 Task: Open an excel sheet with  and write heading  City data  Add 10 city name:-  '1. Chelsea, New York, NY , 2. Beverly Hills, Los Angeles, CA , 3. Knightsbridge, London, United Kingdom , 4. Le Marais, Paris, forance , 5. Ginza, Tokyo, Japan _x000D_
6. Circular Quay, Sydney, Australia , 7. Mitte, Berlin, Germany , 8. Downtown, Toronto, Canada , 9. Trastevere, Rome, 10. Colaba, Mumbai, India. ' in November Last week sales are  1. Chelsea, New York, NY 10001 | 2. Beverly Hills, Los Angeles, CA 90210 | 3. Knightsbridge, London, United Kingdom SW1X 7XL | 4. Le Marais, Paris, forance 75004 | 5. Ginza, Tokyo, Japan 104-0061 | 6. Circular Quay, Sydney, Australia 2000 | 7. Mitte, Berlin, Germany 10178 | 8. Downtown, Toronto, Canada M5V 3L9 | 9. Trastevere, Rome, Italy 00153 | 10. Colaba, Mumbai, India 400005. Save page analysisSalesPerformance_2023
Action: Mouse moved to (100, 101)
Screenshot: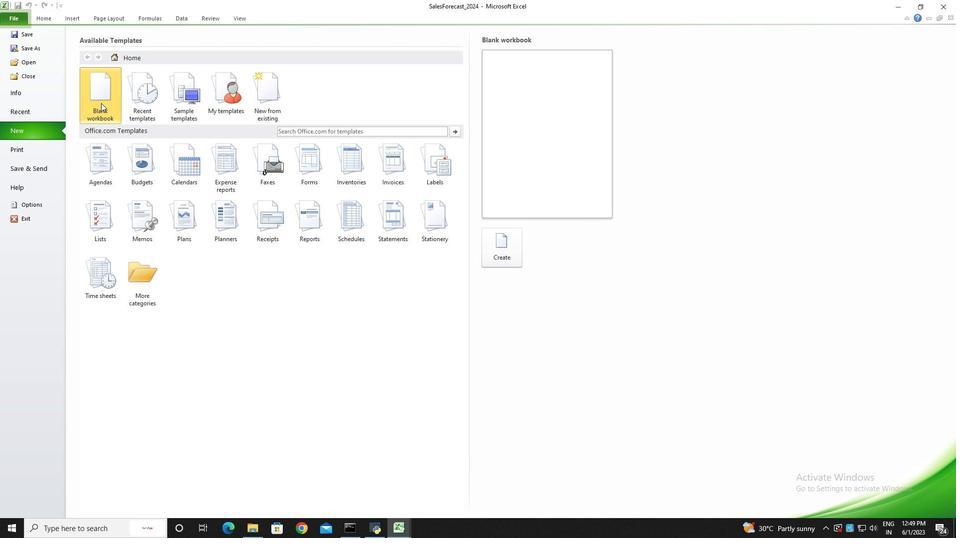 
Action: Mouse pressed left at (100, 101)
Screenshot: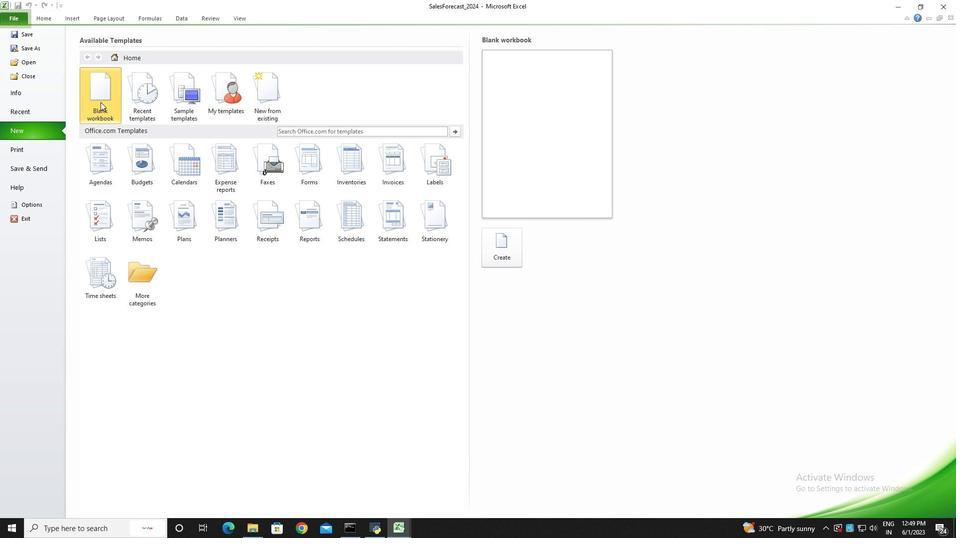 
Action: Mouse moved to (500, 249)
Screenshot: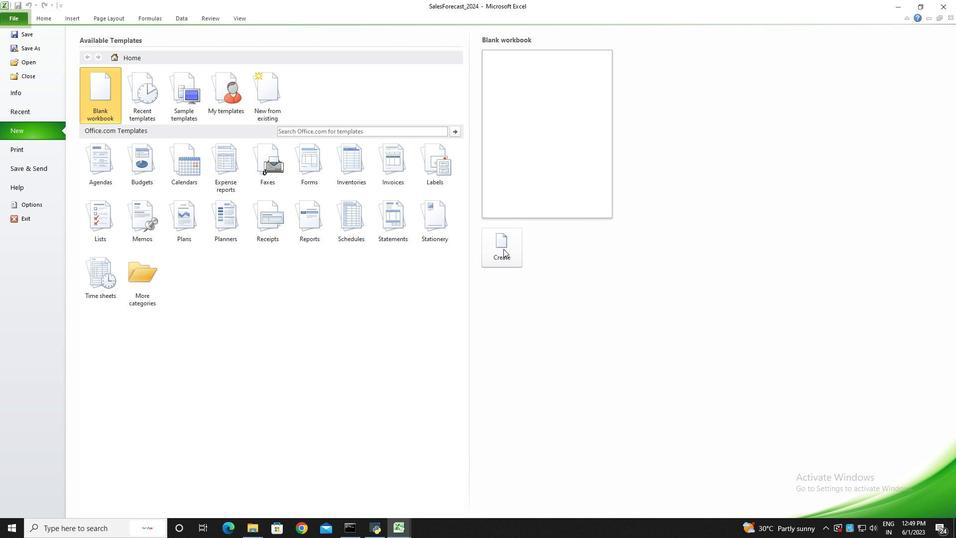 
Action: Mouse pressed left at (500, 249)
Screenshot: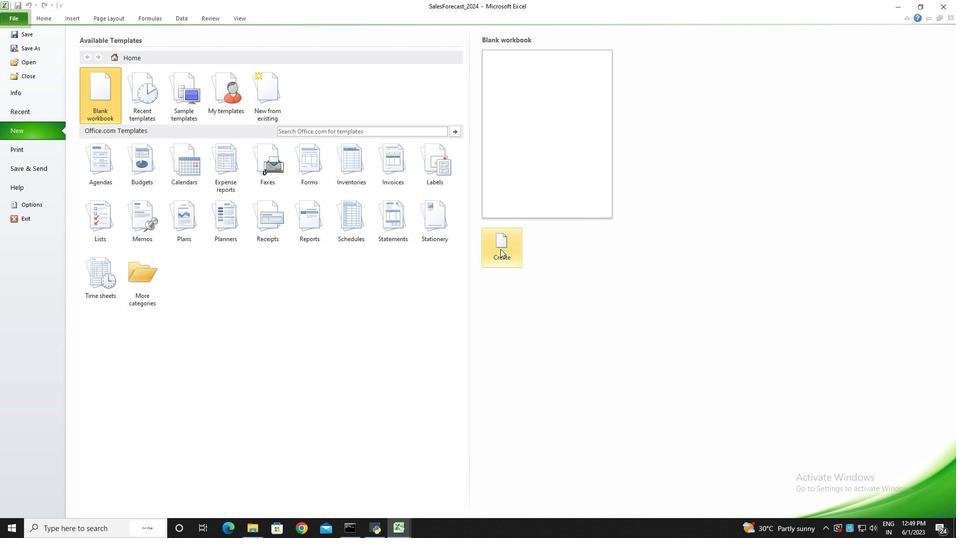 
Action: Key pressed <Key.shift><Key.shift><Key.shift>City<Key.space><Key.shift>DS<Key.backspace><Key.shift>Dat<Key.backspace><Key.backspace><Key.backspace>ata<Key.enter><Key.shift>City<Key.space><Key.shift>Name<Key.enter><Key.shift><Key.shift>Chelsea<Key.space><Key.backspace>,<Key.shift>New<Key.space><Key.shift><Key.shift><Key.shift><Key.shift><Key.shift><Key.shift><Key.shift><Key.shift><Key.shift><Key.shift><Key.shift><Key.shift><Key.shift><Key.shift><Key.shift><Key.shift>York,<Key.shift>Ny<Key.enter><Key.shift>Beverly<Key.space><Key.shift><Key.shift><Key.shift><Key.shift><Key.shift><Key.shift><Key.shift><Key.shift><Key.shift><Key.shift><Key.shift><Key.shift><Key.shift><Key.shift><Key.shift><Key.shift><Key.shift><Key.shift><Key.shift><Key.shift><Key.shift><Key.shift><Key.shift><Key.shift><Key.shift><Key.shift><Key.shift><Key.shift><Key.shift><Key.shift><Key.shift><Key.shift><Key.shift><Key.shift><Key.shift><Key.shift>Hills<Key.shift><Key.shift><Key.shift><Key.shift><Key.shift><Key.shift><Key.shift><Key.shift><Key.shift><Key.shift><Key.shift><Key.shift><Key.shift><Key.shift><Key.shift><Key.shift><Key.shift><Key.shift><Key.shift><Key.shift><Key.shift><Key.shift><Key.shift><Key.shift><Key.shift><Key.shift><Key.shift><Key.shift><Key.shift><Key.shift><Key.shift><Key.shift><Key.shift><Key.shift><Key.shift><Key.shift><Key.shift><Key.shift><Key.shift><Key.shift><Key.shift><Key.shift><Key.shift><Key.shift><Key.shift><Key.shift><Key.shift><Key.shift><Key.shift><Key.shift><Key.shift><Key.shift><<Key.shift>Los<Key.space><Key.shift>Angeles,<Key.shift>C<Key.shift>A<Key.left><Key.left><Key.left><Key.left><Key.left><Key.left><Key.left><Key.left><Key.right>
Screenshot: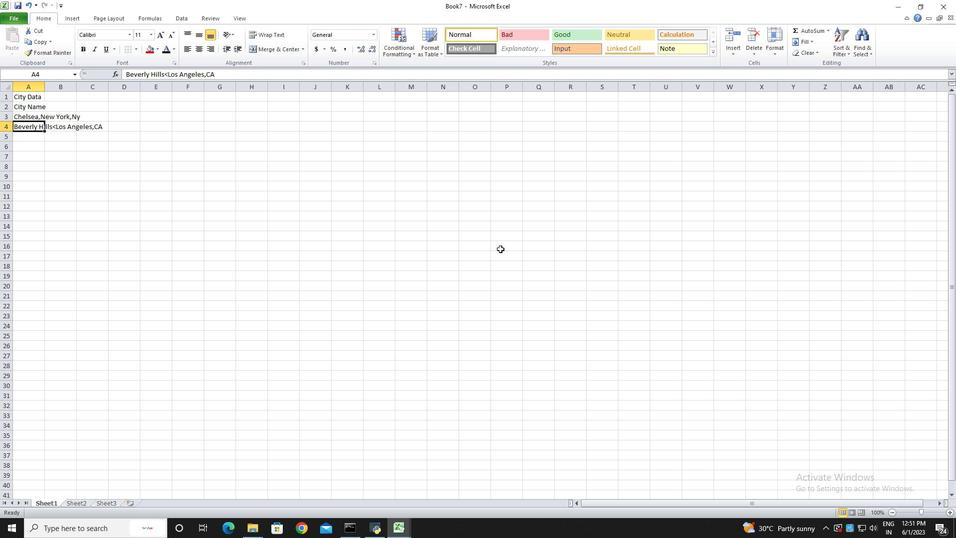 
Action: Mouse moved to (37, 126)
Screenshot: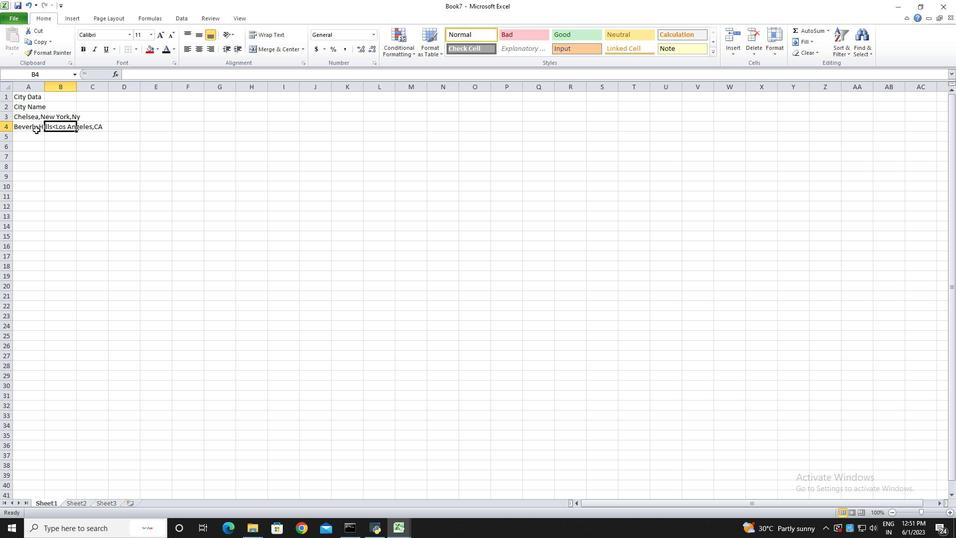 
Action: Mouse pressed left at (37, 126)
Screenshot: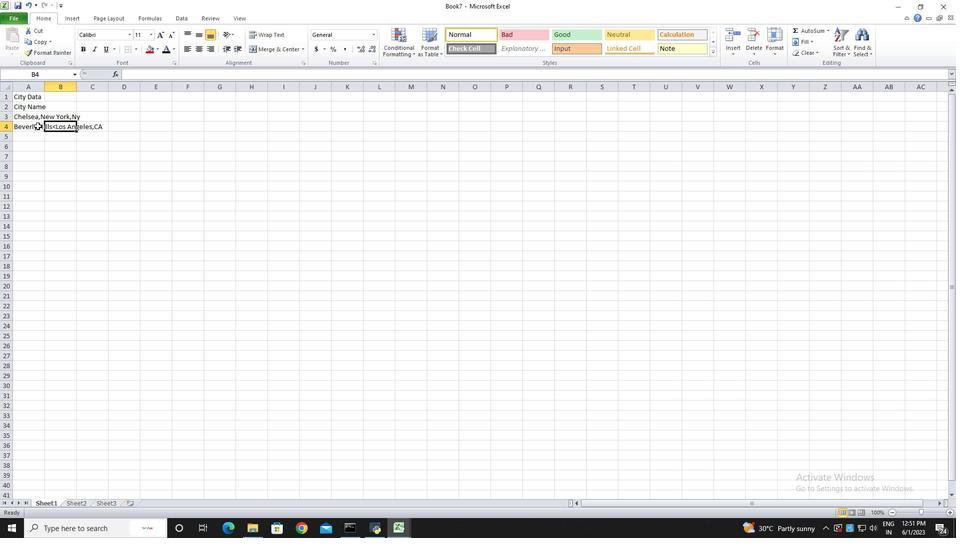 
Action: Mouse moved to (166, 70)
Screenshot: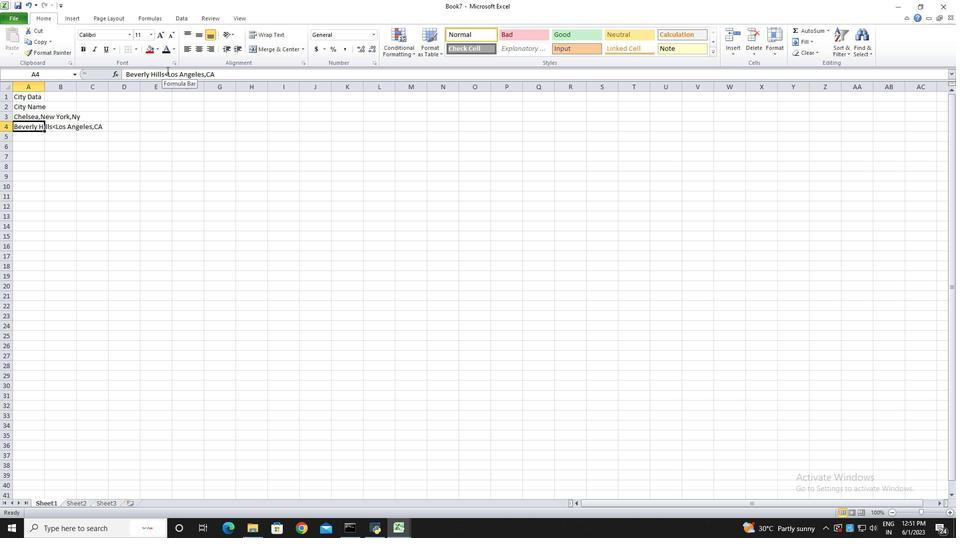 
Action: Mouse pressed left at (166, 70)
Screenshot: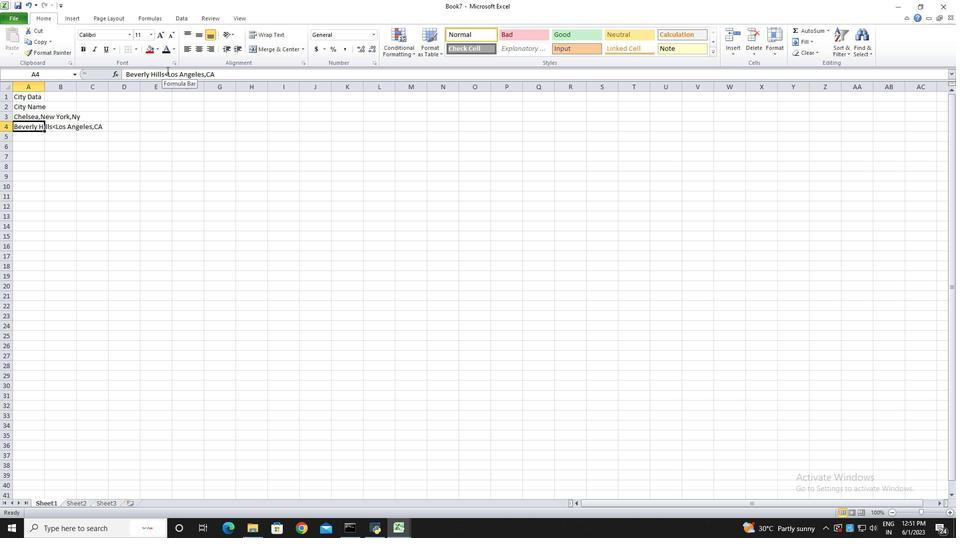 
Action: Key pressed <Key.backspace><Key.shift><Key.shift><Key.shift><Key.shift><Key.shift><Key.shift><Key.shift><Key.shift><Key.shift><Key.shift><Key.shift><Key.shift><Key.shift><Key.shift><Key.shift><Key.shift><Key.shift><Key.shift><Key.shift>,
Screenshot: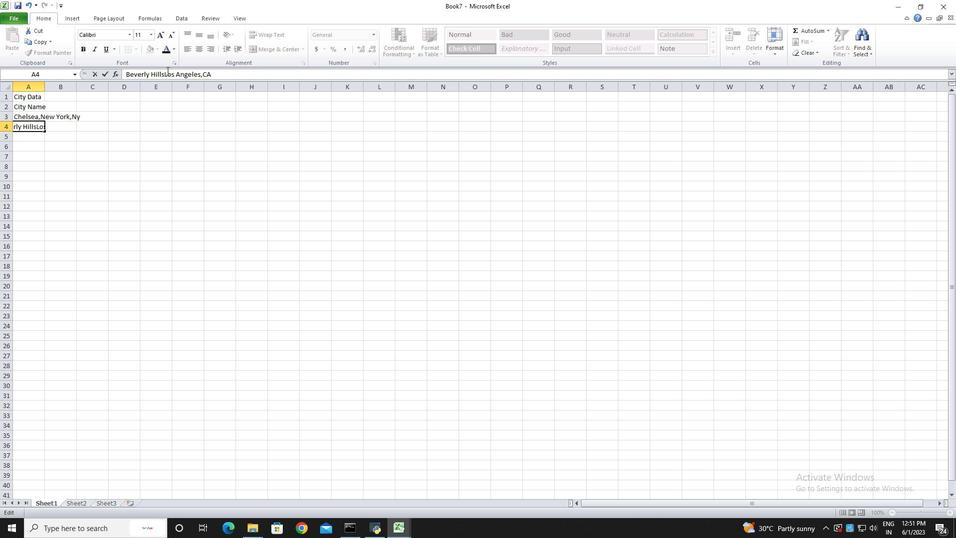 
Action: Mouse moved to (218, 75)
Screenshot: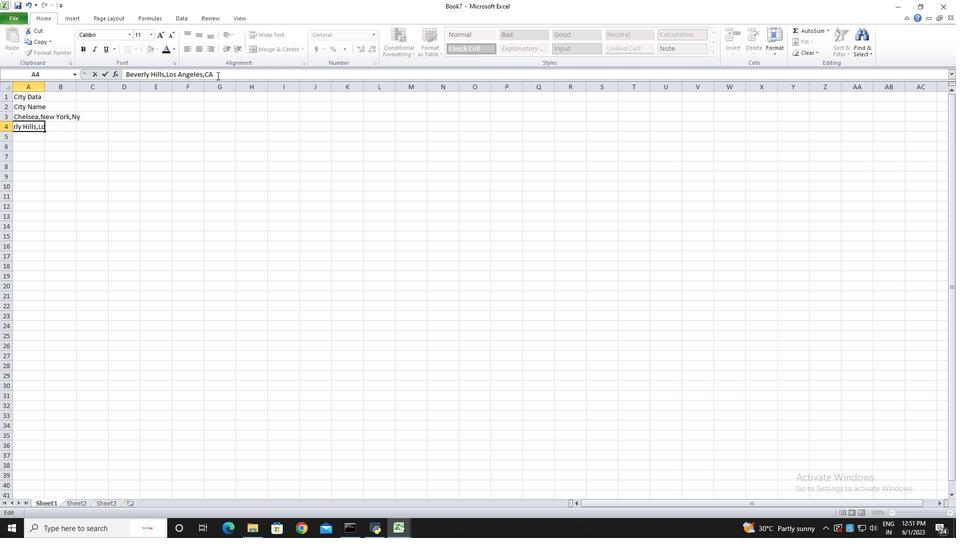 
Action: Mouse pressed left at (218, 75)
Screenshot: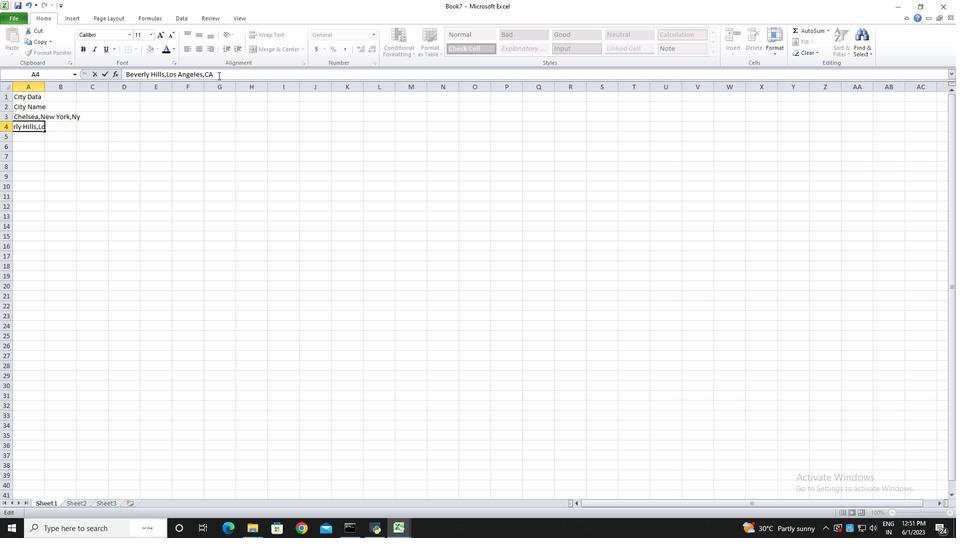 
Action: Key pressed <Key.enter>
Screenshot: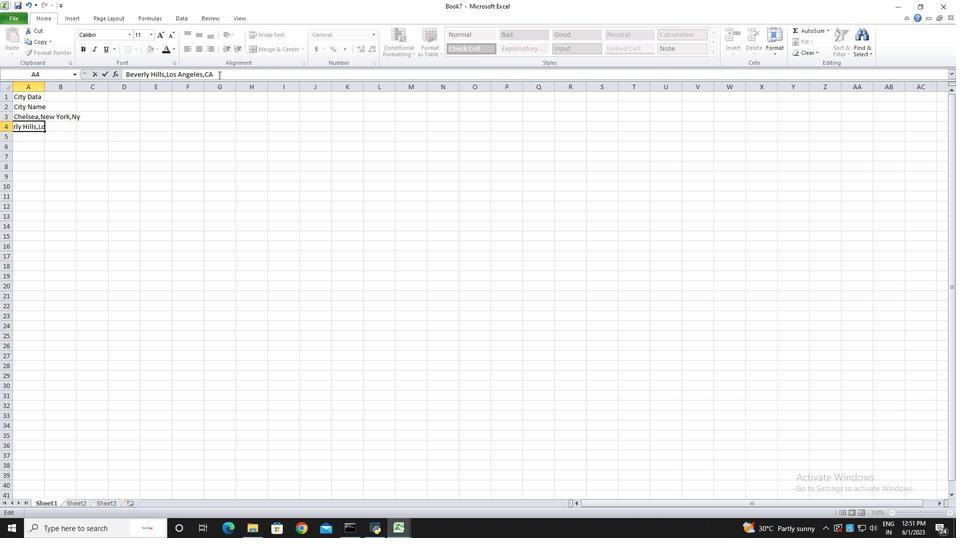 
Action: Mouse moved to (72, 144)
Screenshot: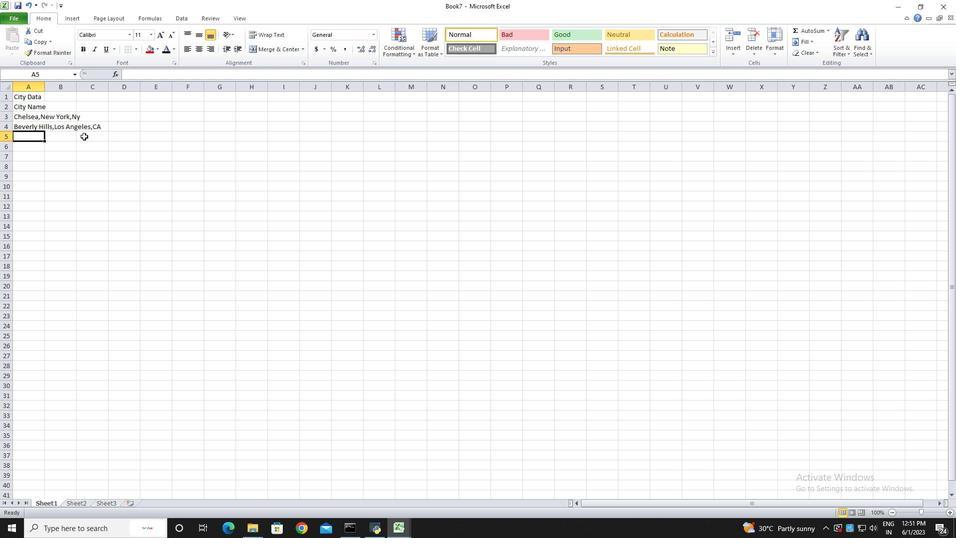 
Action: Key pressed <Key.shift><Key.shift><Key.shift><Key.shift><Key.shift><Key.shift><Key.shift><Key.shift><Key.shift><Key.shift>Knights<Key.shift>bridge<Key.space><Key.shift><Key.shift><Key.shift><Key.shift><Key.shift>London<Key.space><Key.backspace>,<Key.shift><Key.shift><Key.shift><Key.shift><Key.shift><Key.shift><Key.shift><Key.shift><Key.shift><Key.shift><Key.shift><Key.shift><Key.shift><Key.shift><Key.shift><Key.shift><Key.shift><Key.shift><Key.shift><Key.shift><Key.shift><Key.shift><Key.shift><Key.shift><Key.shift><Key.space><Key.shift>United<Key.space><Key.shift><Key.shift><Key.shift><Key.shift>Kingdom<Key.enter><Key.shift>Le<Key.space><Key.shift>Maras<Key.backspace>is,<Key.space><Key.shift>Paris,<Key.space><Key.shift>Forance<Key.enter><Key.shift><Key.shift><Key.shift><Key.shift>Ginza<Key.space><Key.backspace><Key.shift><Key.shift><Key.shift><Key.shift><Key.shift><Key.shift><Key.shift><Key.shift><Key.shift><tok<Key.backspace><Key.backspace><Key.backspace><Key.backspace><Key.space><Key.backspace>,<Key.shift>T<Key.backspace><Key.space><Key.shift>Tokyo,<Key.space><Key.shift><Key.shift>Japan<Key.enter><Key.shift>Circular<Key.space><Key.shift><Key.shift><Key.shift><Key.shift><Key.shift><Key.shift><Key.shift><Key.shift><Key.shift><Key.shift><Key.shift><Key.shift><Key.shift>Quay,<Key.shift>Sydney,<Key.shift><Key.shift><Key.shift><Key.shift>Australia<Key.shift><Key.shift><Key.shift><Key.shift><Key.shift><Key.shift><Key.shift><Key.shift><Key.shift><Key.shift><Key.shift><Key.shift><Key.shift><Key.shift><Key.shift><Key.shift><Key.shift><Key.shift><Key.shift><Key.shift><Key.shift><Key.shift><Key.shift><Key.shift><Key.shift><Key.shift><Key.shift><Key.shift><Key.shift><Key.shift><Key.shift><Key.shift><Key.shift><Key.shift><Key.shift><Key.shift><Key.shift><Key.shift><Key.shift><Key.shift><Key.shift><Key.shift><Key.shift><Key.shift><Key.shift><Key.shift><Key.enter><Key.shift><Key.shift>Mitte,<Key.space><Key.shift><Key.shift><Key.shift><Key.shift><Key.shift><Key.shift><Key.shift><Key.shift><Key.shift><Key.shift>Berloi<Key.backspace><Key.backspace>in,<Key.shift><Key.shift>Germany<Key.enter><Key.shift><Key.shift><Key.shift><Key.shift><Key.shift><Key.shift><Key.shift><Key.shift><Key.shift><Key.shift><Key.shift><Key.shift><Key.shift><Key.shift><Key.shift><Key.shift><Key.shift><Key.shift><Key.shift><Key.shift><Key.shift><Key.shift><Key.shift><Key.shift><Key.shift><Key.shift><Key.shift><Key.shift><Key.shift><Key.shift><Key.shift><Key.shift><Key.shift><Key.shift><Key.shift><Key.shift><Key.shift><Key.shift><Key.shift><Key.shift><Key.shift><Key.shift><Key.shift><Key.shift><Key.shift>Downtown,<Key.space><Key.shift><Key.shift><Key.shift><Key.shift><Key.shift><Key.shift><Key.shift><Key.shift><Key.shift><Key.shift><Key.shift><Key.shift><Key.shift><Key.shift><Key.shift>Toronto<Key.enter>
Screenshot: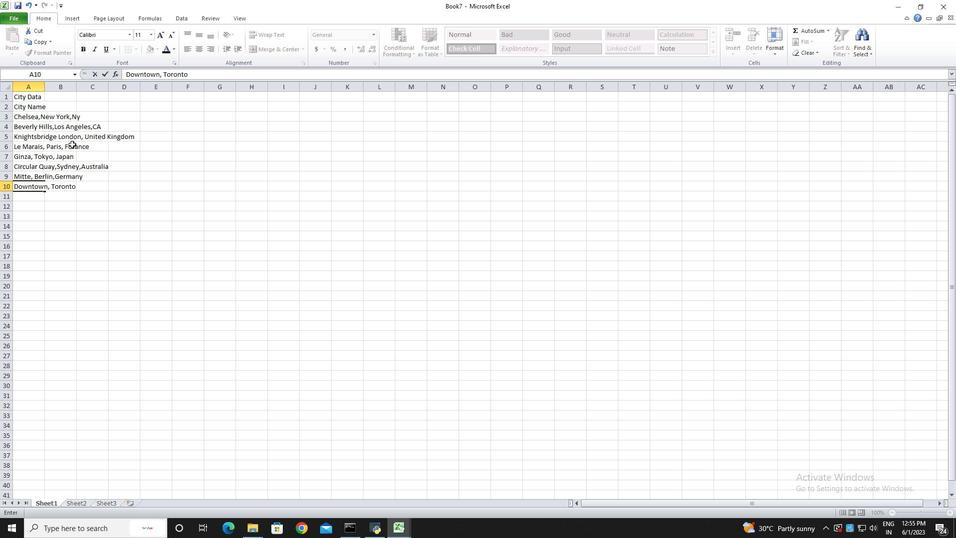 
Action: Mouse moved to (66, 189)
Screenshot: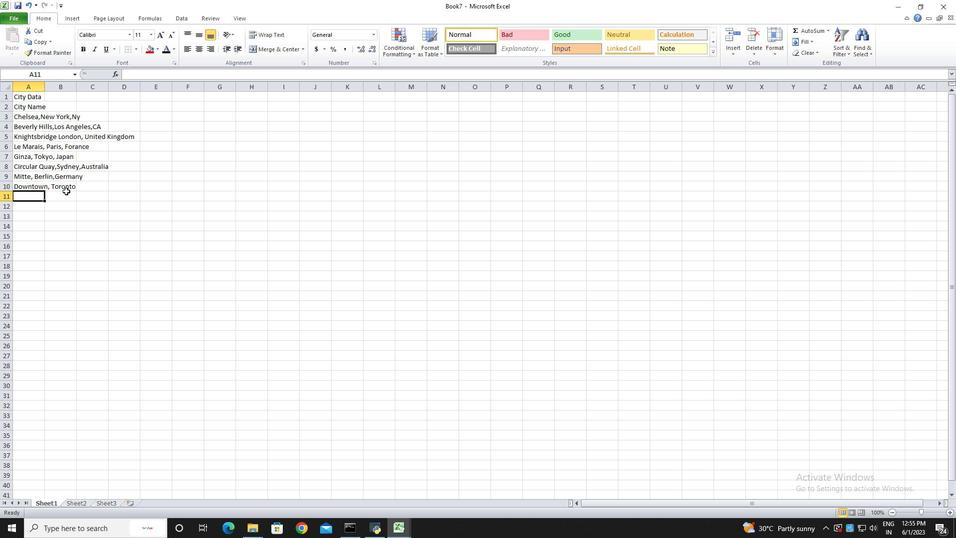 
Action: Mouse pressed left at (66, 189)
Screenshot: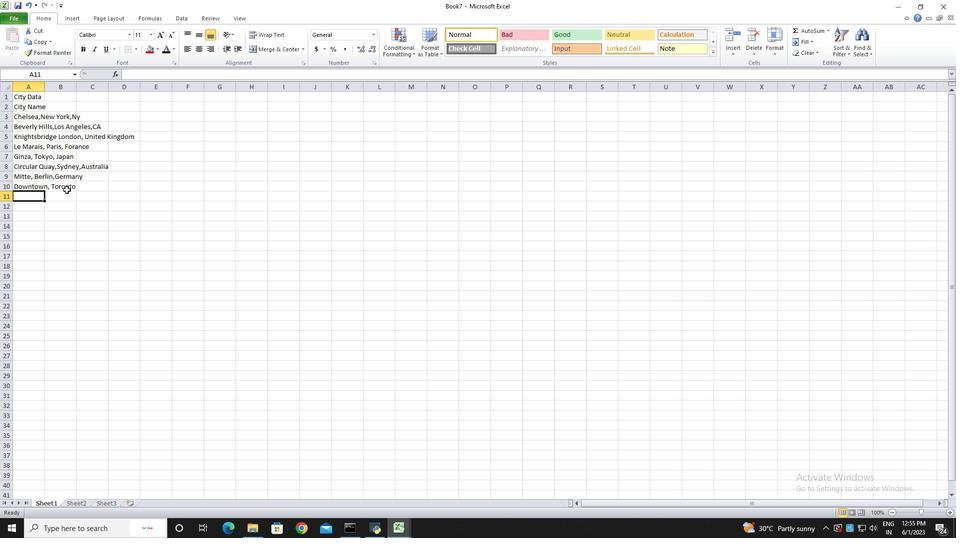 
Action: Mouse moved to (36, 190)
Screenshot: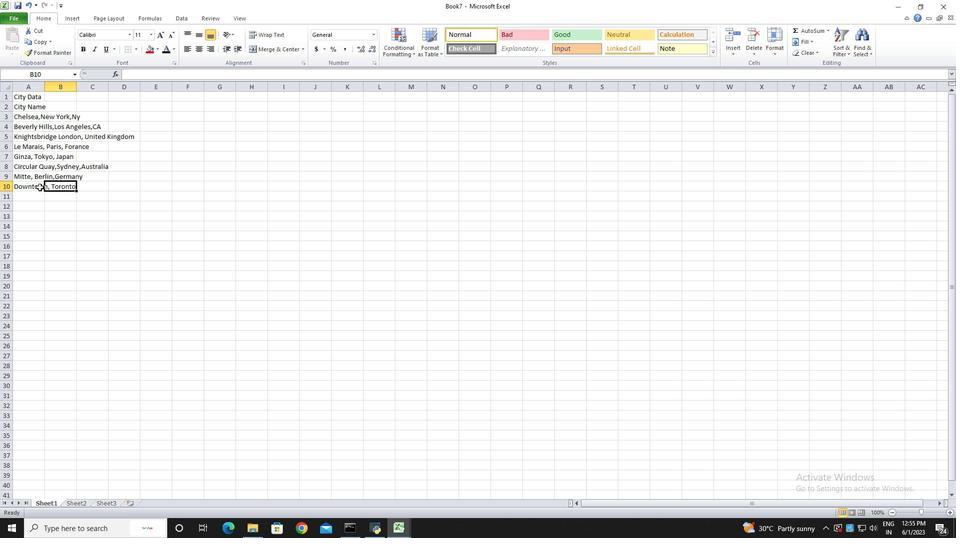 
Action: Mouse pressed left at (36, 190)
Screenshot: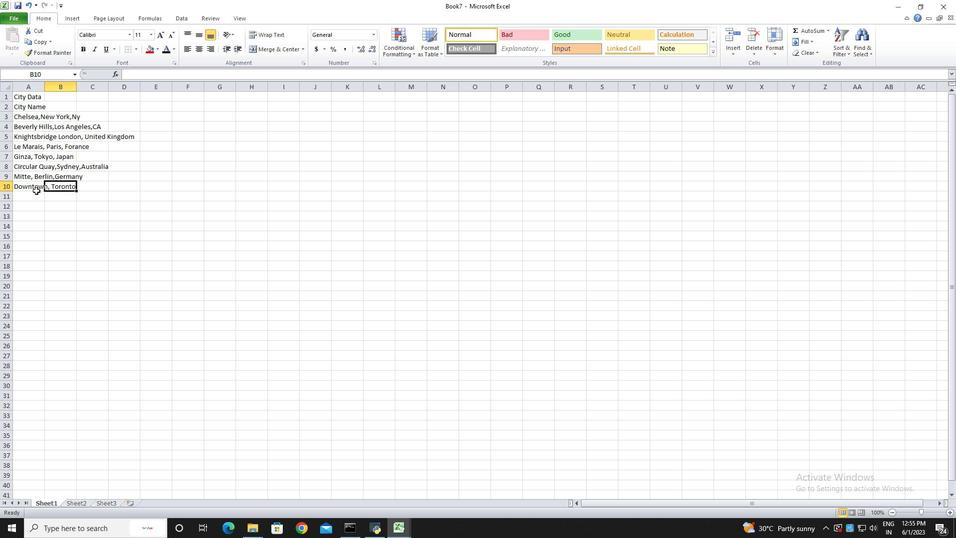 
Action: Mouse moved to (194, 76)
Screenshot: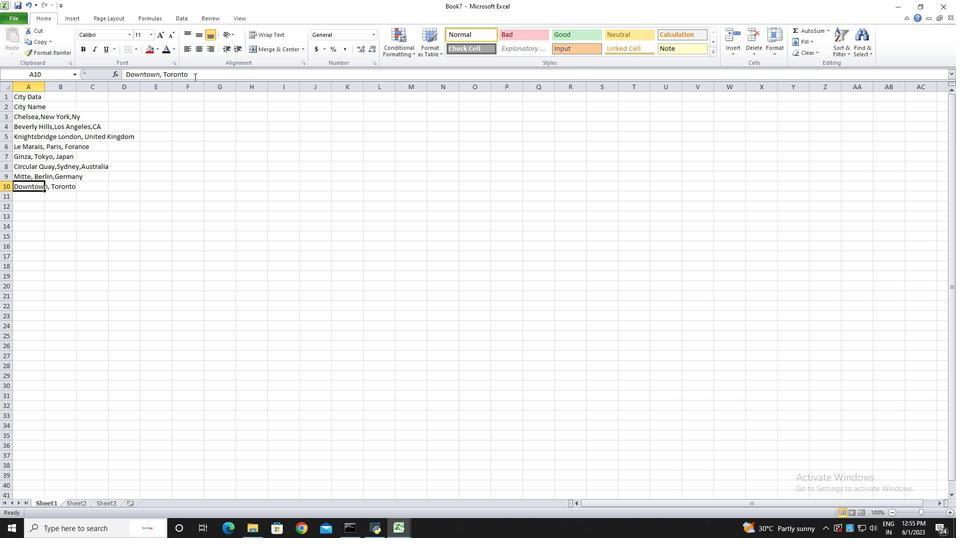 
Action: Mouse pressed left at (194, 76)
Screenshot: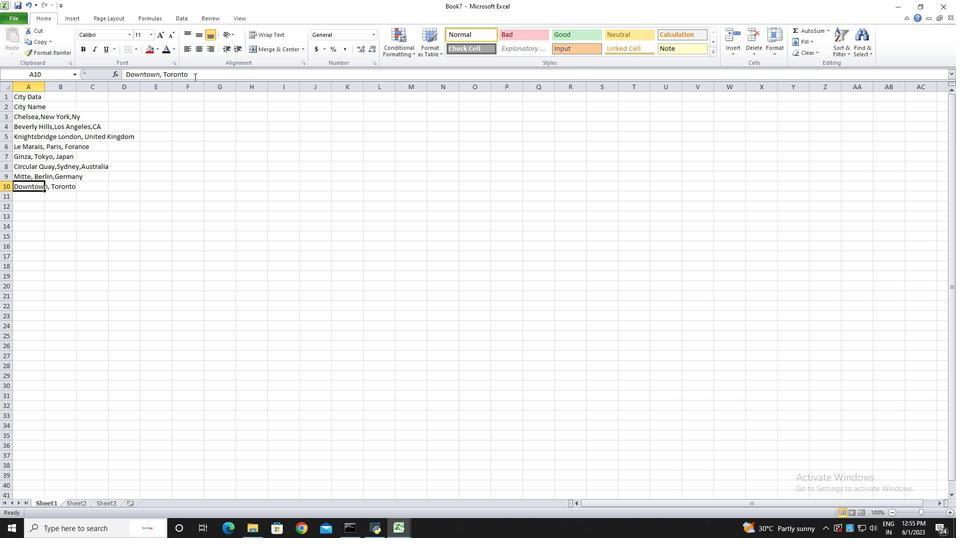 
Action: Key pressed <Key.shift><Key.shift><Key.shift><Key.shift><Key.shift><Key.shift><Key.shift>,<Key.space><Key.shift>Canada<Key.enter><Key.shift><Key.shift>Trastevere,<Key.space><Key.shift>Rome<Key.enter><Key.shift>Colaba,<Key.space><Key.shift>Mumbai,<Key.space><Key.shift>India
Screenshot: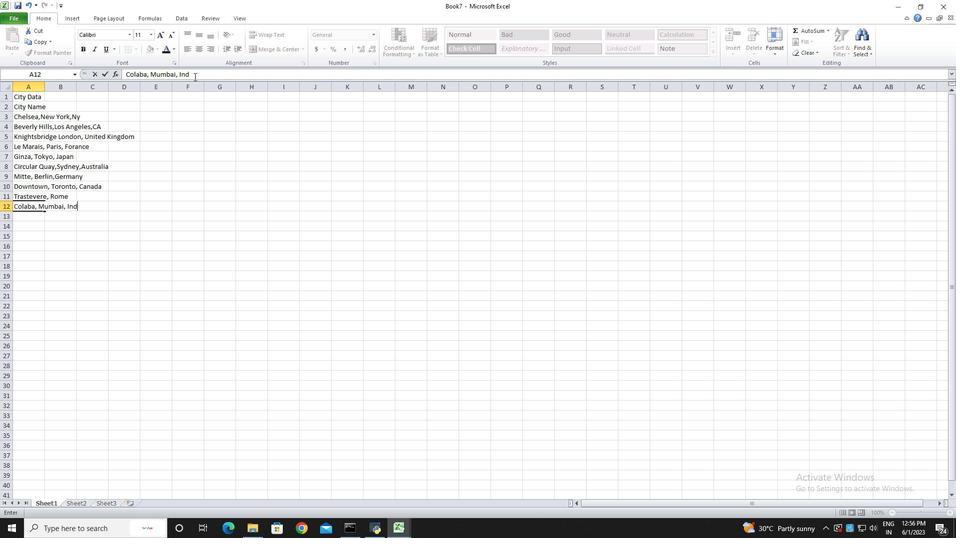 
Action: Mouse moved to (43, 88)
Screenshot: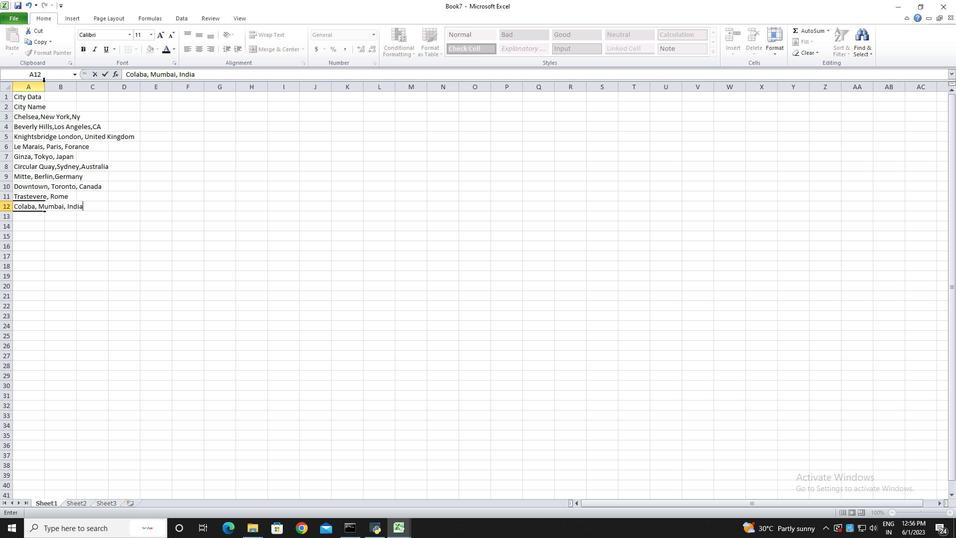
Action: Key pressed <Key.enter>
Screenshot: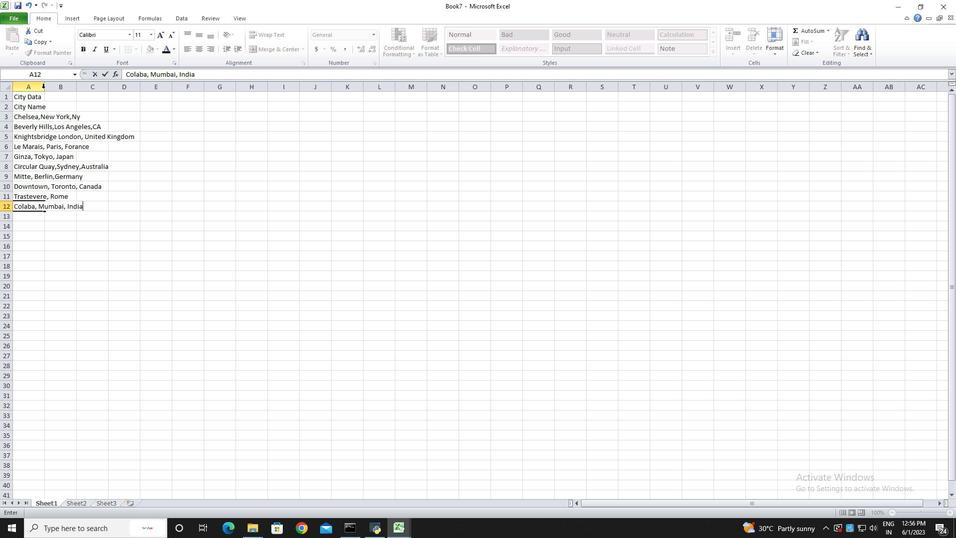 
Action: Mouse moved to (46, 82)
Screenshot: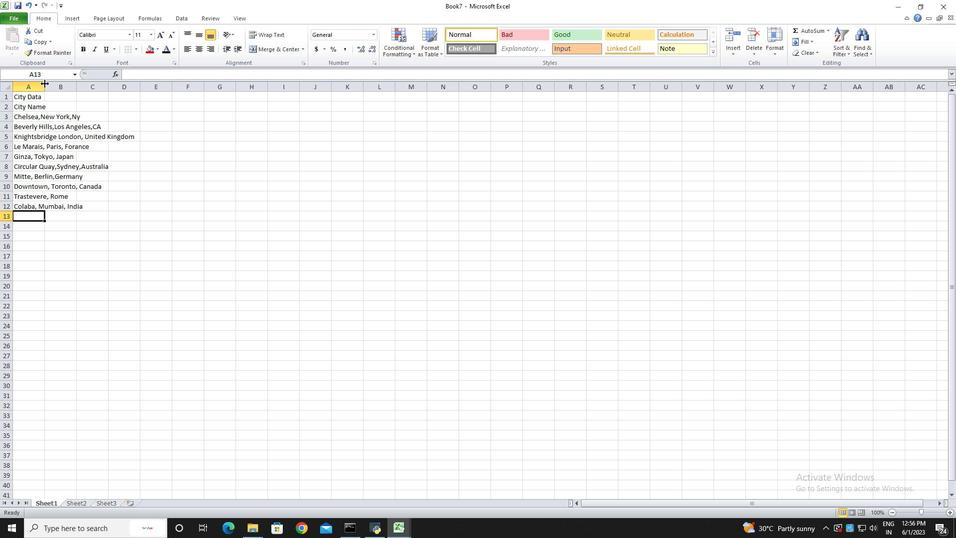 
Action: Mouse pressed left at (46, 82)
Screenshot: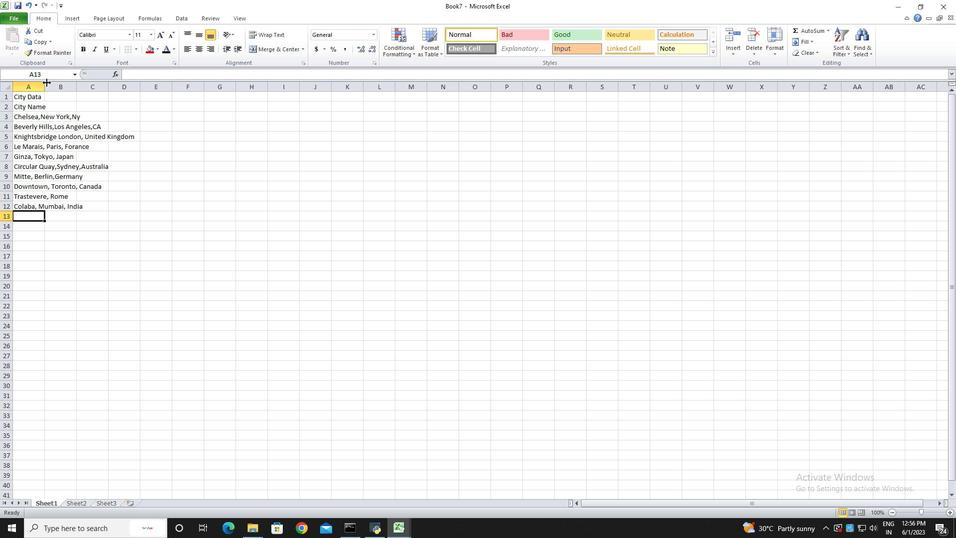 
Action: Mouse pressed left at (46, 82)
Screenshot: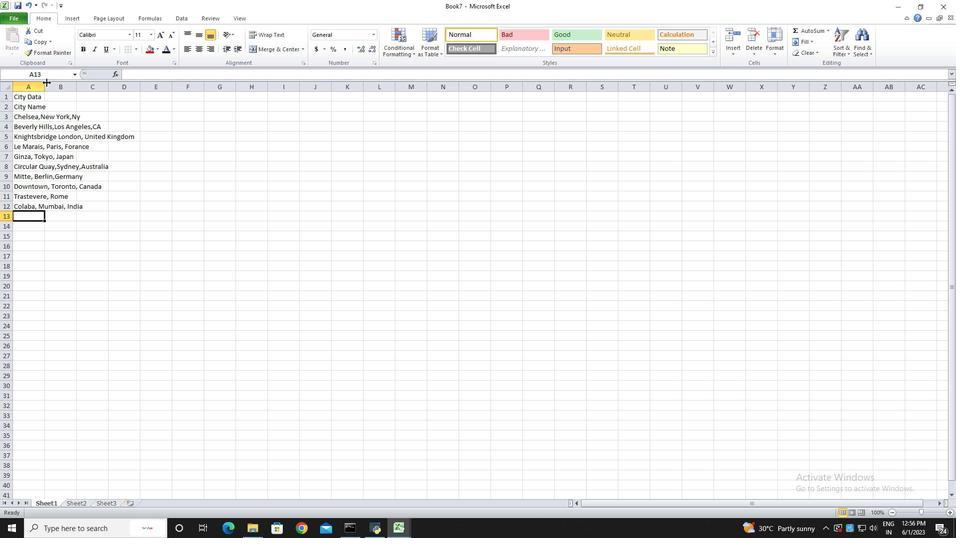
Action: Mouse moved to (151, 108)
Screenshot: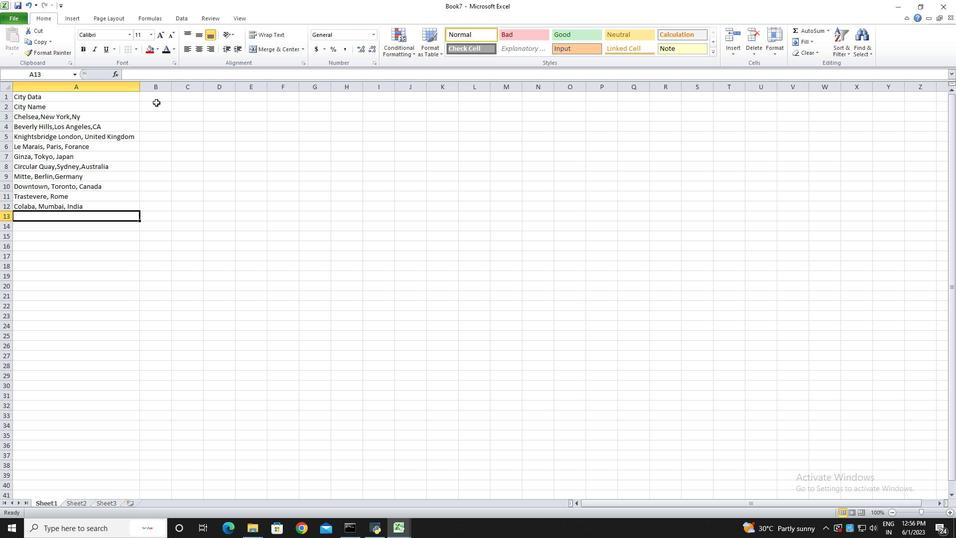 
Action: Mouse pressed left at (151, 108)
Screenshot: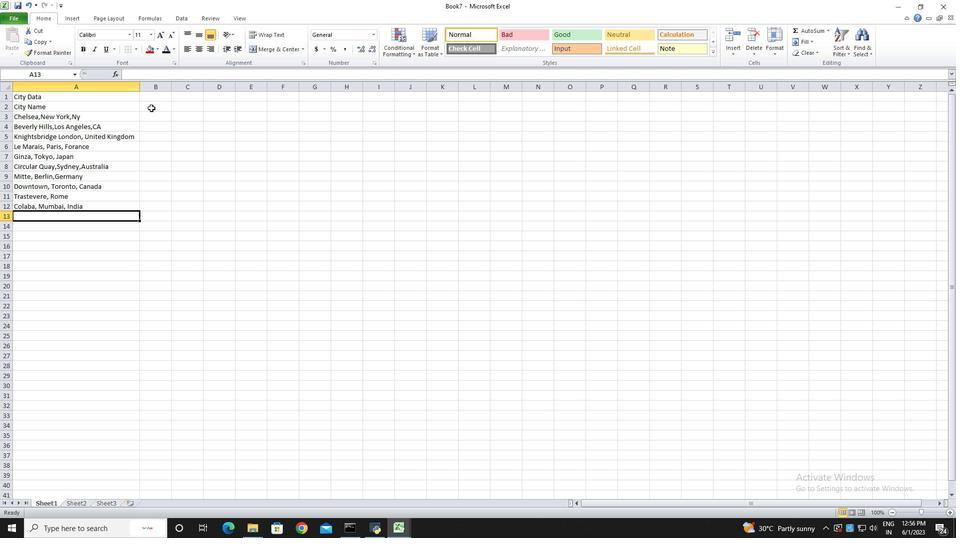 
Action: Key pressed <Key.shift>November<Key.space><Key.shift>Last<Key.space><Key.shift>Week<Key.space><Key.shift>Sales<Key.enter><Key.shift>Chelsea,<Key.space><Key.shift>Nea<Key.backspace>w<Key.space><Key.shift>York,<Key.space><Key.shift>Ny<Key.backspace><Key.shift><Key.shift><Key.shift>Y10001<Key.enter><Key.shift>Beverly,<Key.shift><Key.space><Key.shift>Hilla<Key.backspace>s,<Key.shift><Key.shift><Key.shift><Key.space><Key.shift>Los<Key.space><Key.shift>Angeles,<Key.shift><Key.shift><Key.space><Key.shift>CA<Key.space>90210<Key.enter><Key.shift>Knightsbridge<Key.space><Key.shift>London,<Key.space><Key.shift>United<Key.space><Key.shift>Kingdom<Key.space><Key.shift>SWw<Key.backspace>1<Key.shift><Key.shift>X7<Key.shift>XL<Key.enter><Key.shift>Le<Key.space><Key.shift>Maris<Key.backspace><Key.backspace>ais,<Key.shift>P<Key.backspace><Key.space><Key.shift><Key.shift><Key.shift><Key.shift><Key.shift><Key.shift>Paris,<Key.space><Key.shift><Key.shift><Key.shift><Key.shift><Key.shift>Forance<Key.space>778<Key.backspace><Key.backspace>5004<Key.enter><Key.shift><Key.shift><Key.shift>Go<Key.backspace>inza,<Key.space><Key.shift>Tokyo,<Key.shift><Key.shift><Key.shift><Key.space><Key.shift>Japan<Key.space>104<Key.shift_r>_<Key.backspace>-0061<Key.enter><Key.shift>Cie<Key.backspace>rcular<Key.space><Key.shift><Key.shift><Key.shift>Quay,<Key.space><Key.shift>Syu<Key.backspace>dney,<Key.space><Key.shift>Australia<Key.space>2000<Key.enter><Key.shift><Key.shift><Key.shift><Key.shift><Key.shift><Key.shift><Key.shift><Key.shift><Key.shift><Key.shift><Key.shift>Mitte<Key.space><Key.shift>Berlin,<Key.backspace><Key.backspace><Key.backspace><Key.backspace><Key.backspace><Key.backspace><Key.backspace><Key.backspace>,<Key.space><Key.shift>Berlin,<Key.space><Key.shift>Gre<Key.backspace><Key.backspace>ermany<Key.space>2<Key.backspace>101778<Key.backspace><Key.backspace>8<Key.enter><Key.shift>Downtown,<Key.space><Key.shift><Key.shift><Key.shift><Key.shift><Key.shift><Key.shift><Key.shift>Toronto,<Key.space><Key.shift>Canada<Key.space><Key.shift><Key.shift><Key.shift><Key.shift><Key.shift><Key.shift><Key.shift><Key.shift><Key.shift><Key.shift><Key.shift><Key.shift><Key.shift><Key.shift><Key.shift><Key.shift><Key.shift><Key.shift><Key.shift><Key.shift><Key.shift><Key.shift><Key.shift><Key.shift><Key.shift><Key.shift><Key.shift><Key.shift><Key.shift><Key.shift><Key.shift><Key.shift><Key.shift><Key.shift><Key.shift><Key.shift><Key.shift><Key.shift><Key.shift><Key.shift><Key.shift><Key.shift><Key.shift><Key.shift><Key.shift><Key.shift><Key.shift><Key.shift><Key.shift><Key.shift><Key.shift><Key.shift><Key.shift><Key.shift><Key.shift><Key.shift>M5<Key.shift>V<Key.space>3<Key.shift>L<Key.enter><Key.shift><Key.shift><Key.shift><Key.shift><Key.shift><Key.shift><Key.shift><Key.shift><Key.shift><Key.shift>Trasteverre<Key.backspace><Key.backspace>e,<Key.shift><Key.space><Key.shift>Rome,<Key.space><Key.shift><Key.shift><Key.shift>Italy<Key.space>00153<Key.enter><Key.shift>Colaba;<Key.space><Key.shift>Mumbai<Key.backspace><Key.backspace><Key.backspace><Key.backspace><Key.backspace><Key.backspace><Key.backspace><Key.backspace>;<Key.backspace>'<Key.backspace>,<Key.space><Key.shift>Mumbai,<Key.space><Key.shift><Key.shift><Key.shift>India<Key.space>400005
Screenshot: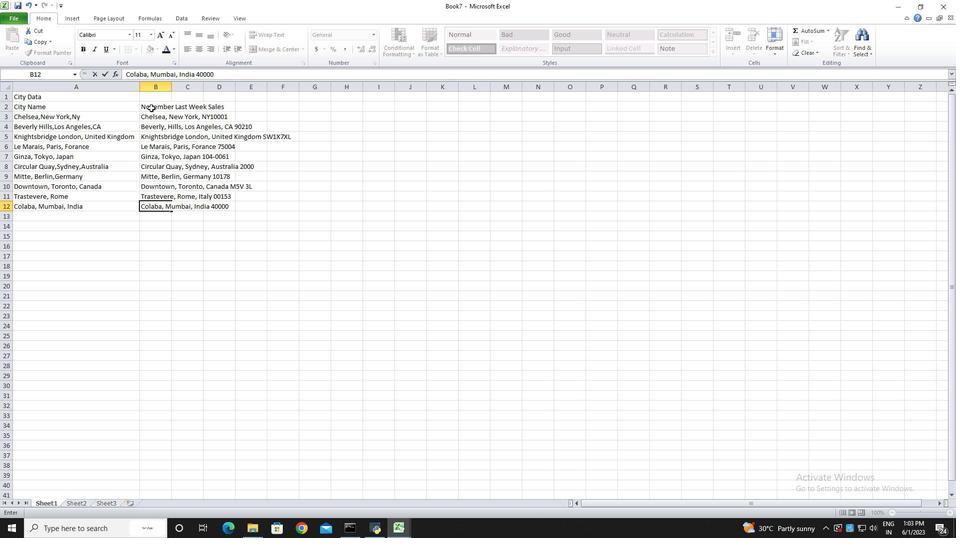 
Action: Mouse moved to (206, 112)
Screenshot: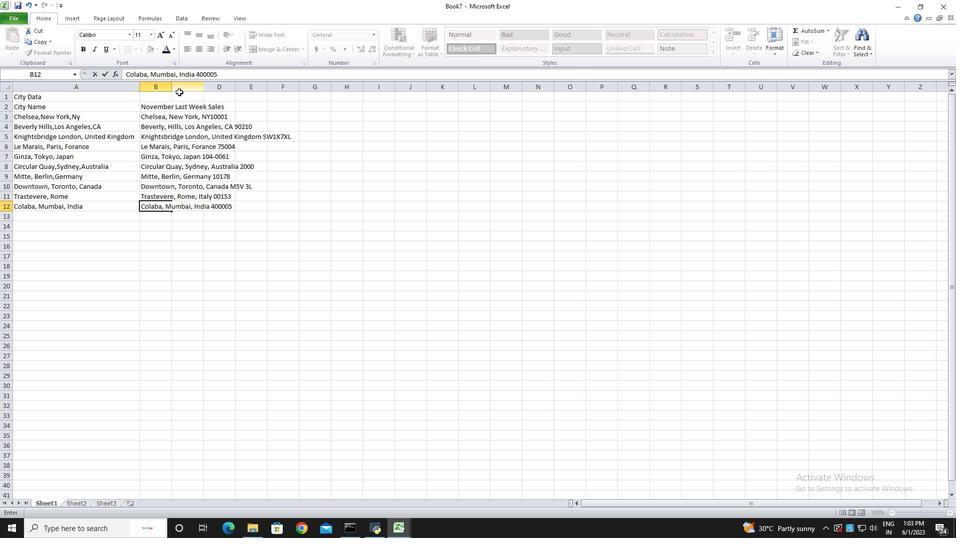 
Action: Key pressed <Key.enter>
Screenshot: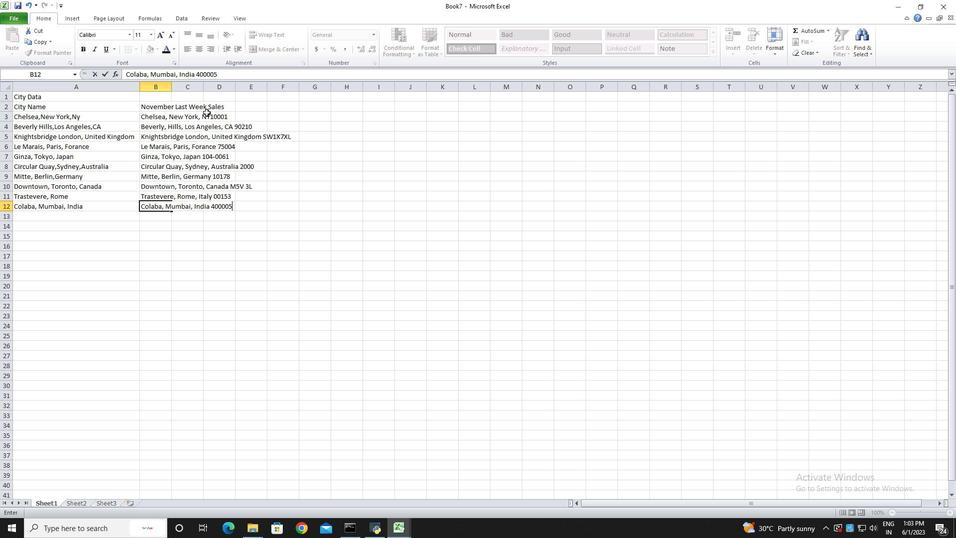
Action: Mouse moved to (172, 84)
Screenshot: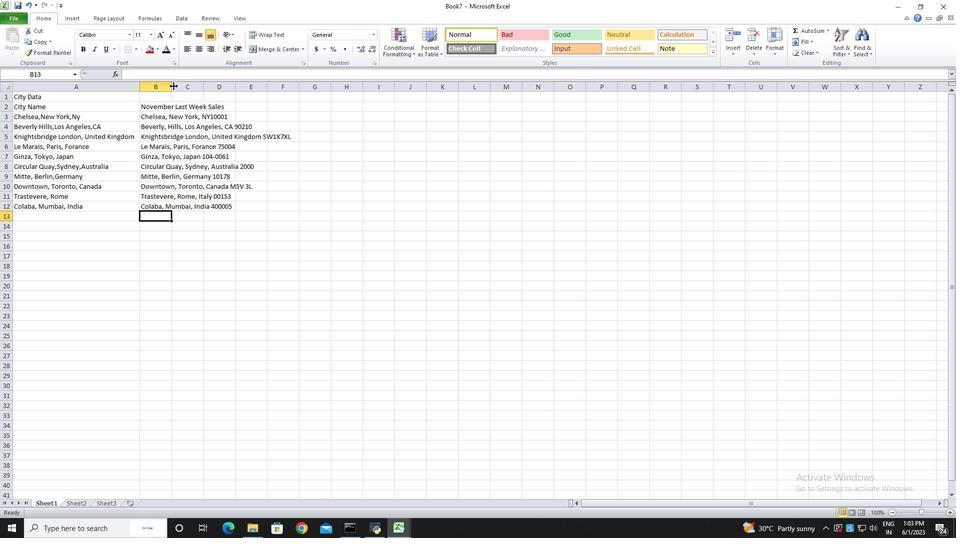 
Action: Mouse pressed left at (172, 84)
Screenshot: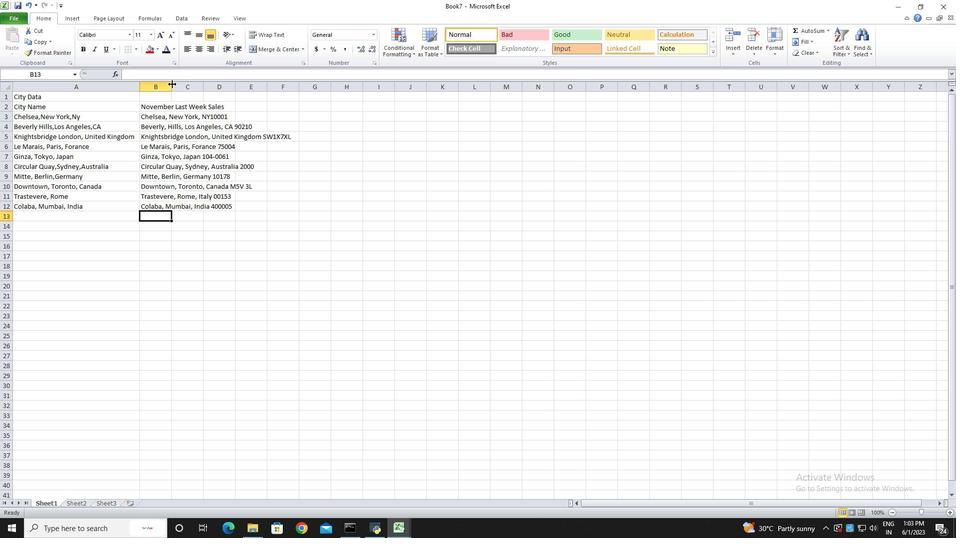 
Action: Mouse pressed left at (172, 84)
Screenshot: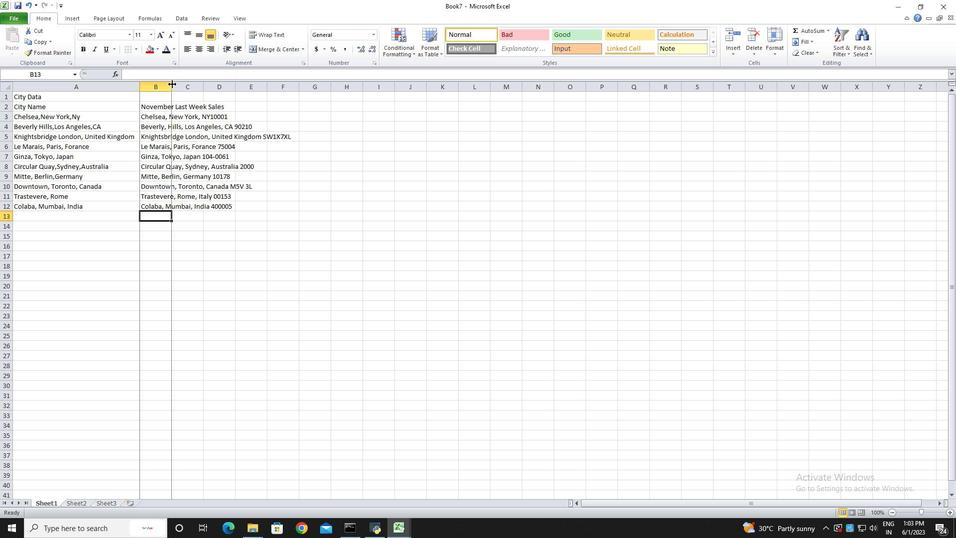 
Action: Mouse moved to (53, 98)
Screenshot: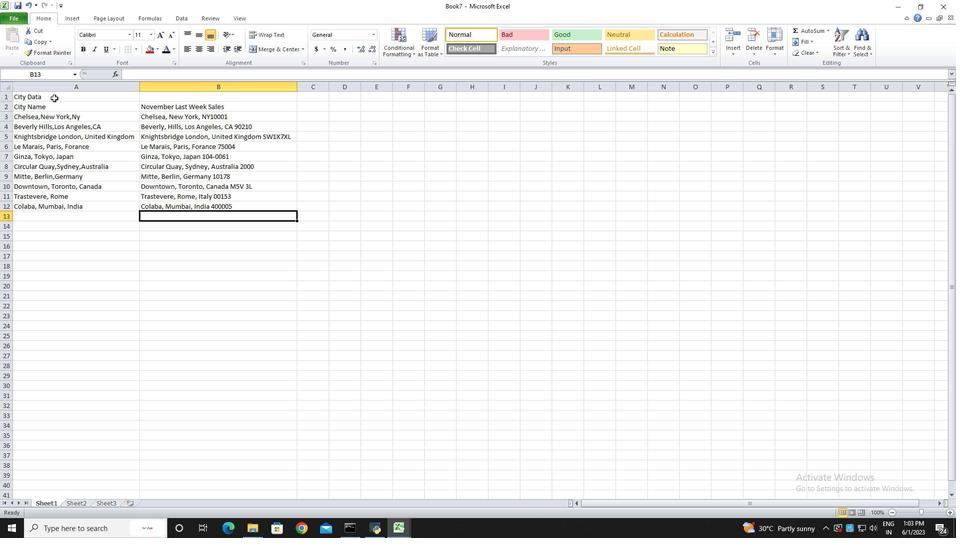 
Action: Mouse pressed left at (53, 98)
Screenshot: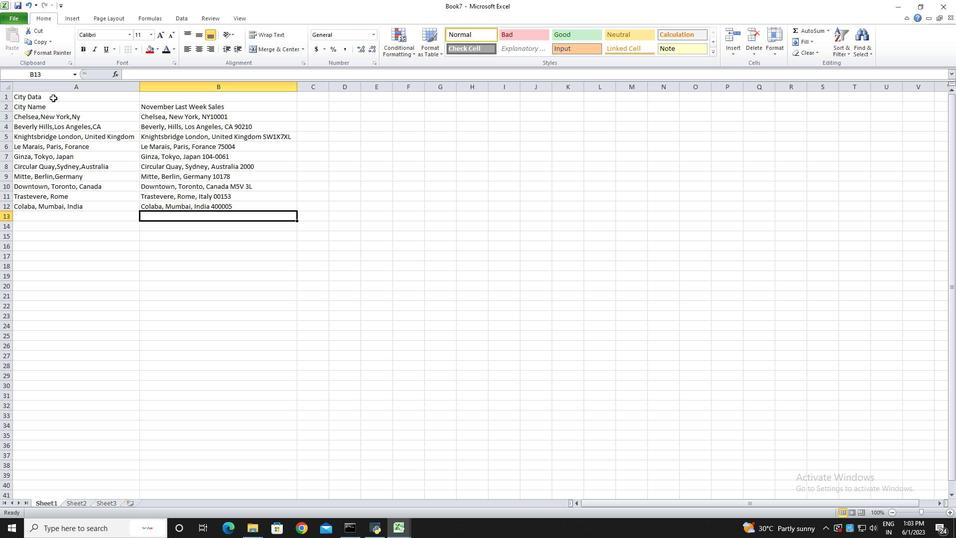 
Action: Mouse moved to (57, 97)
Screenshot: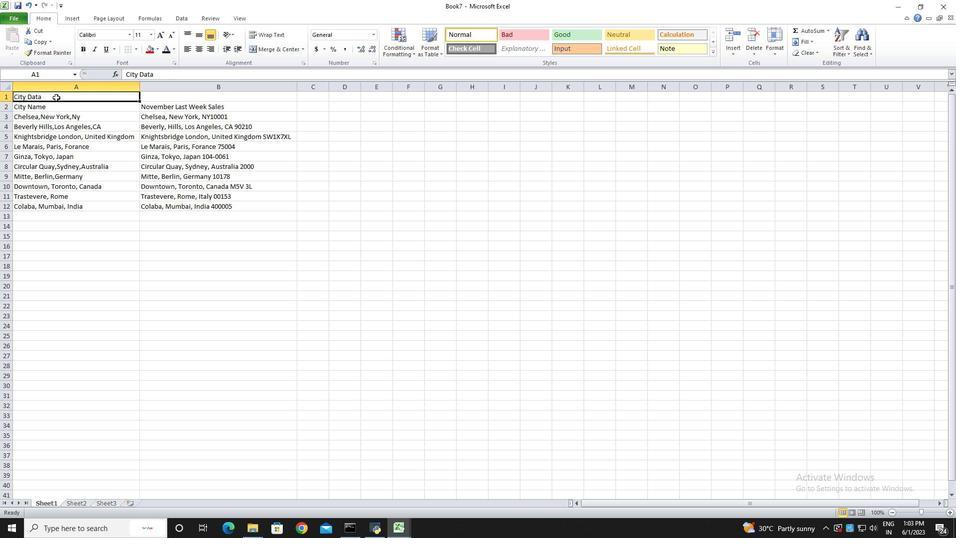 
Action: Mouse pressed left at (57, 97)
Screenshot: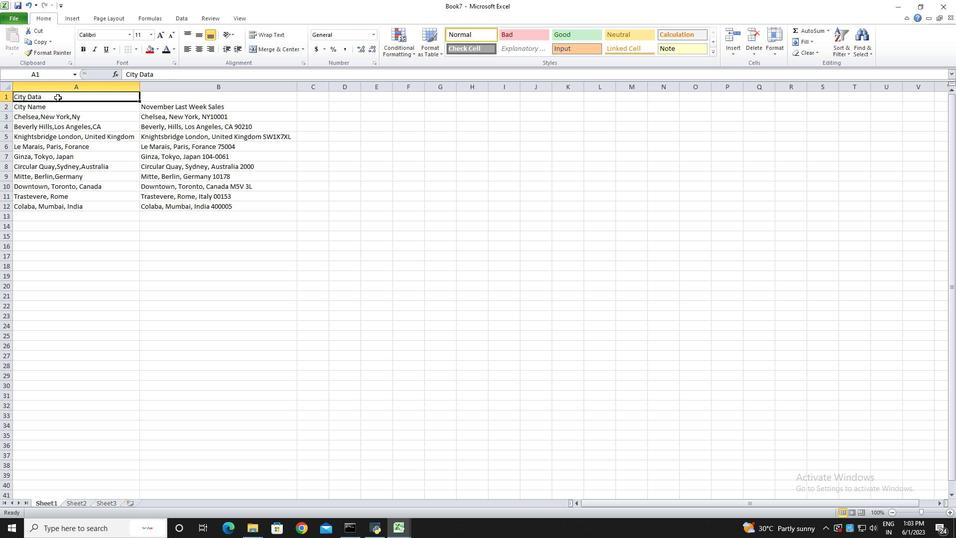 
Action: Mouse moved to (273, 48)
Screenshot: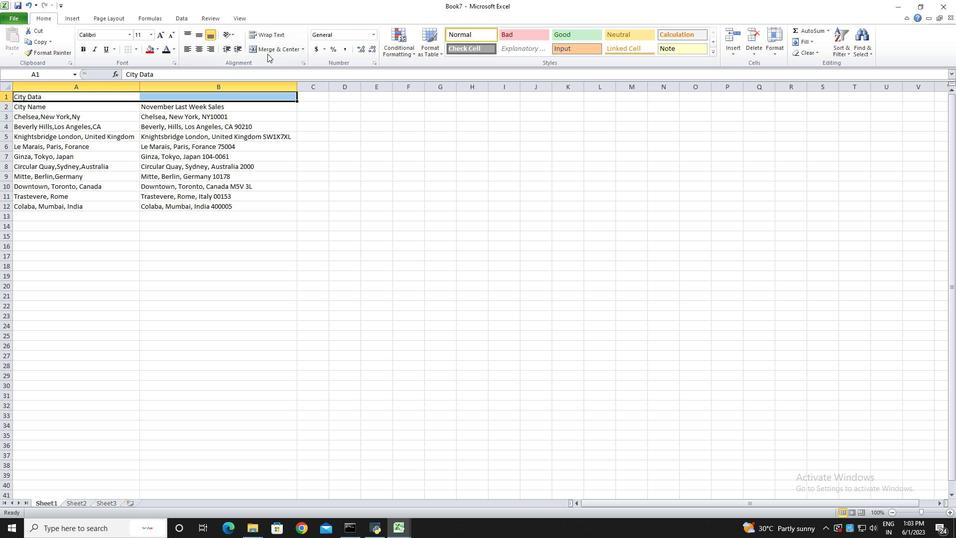 
Action: Mouse pressed left at (273, 48)
Screenshot: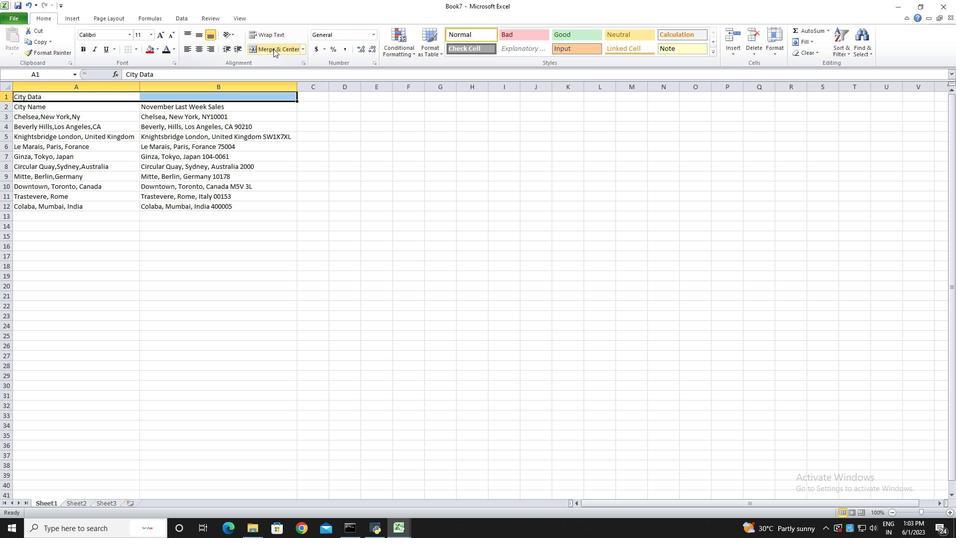 
Action: Mouse moved to (10, 17)
Screenshot: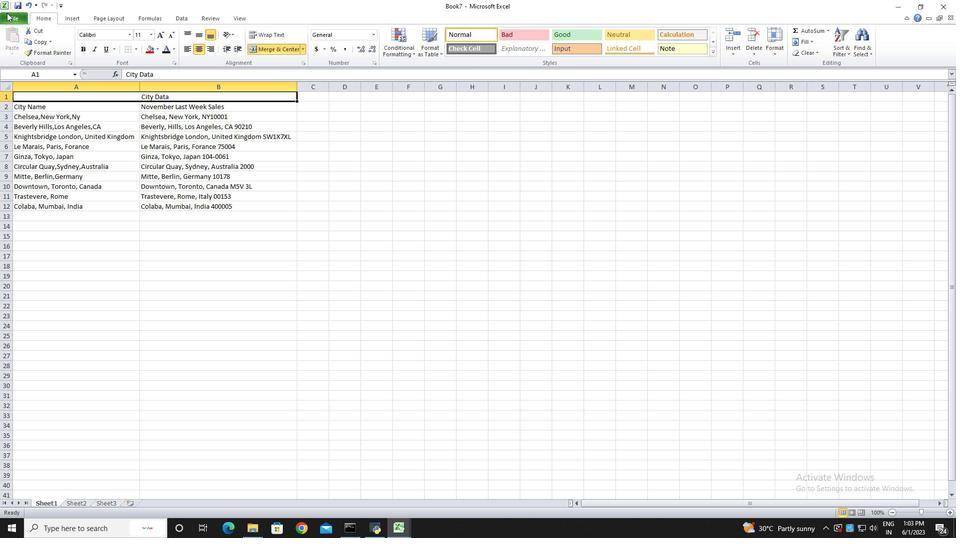 
Action: Mouse pressed left at (10, 17)
Screenshot: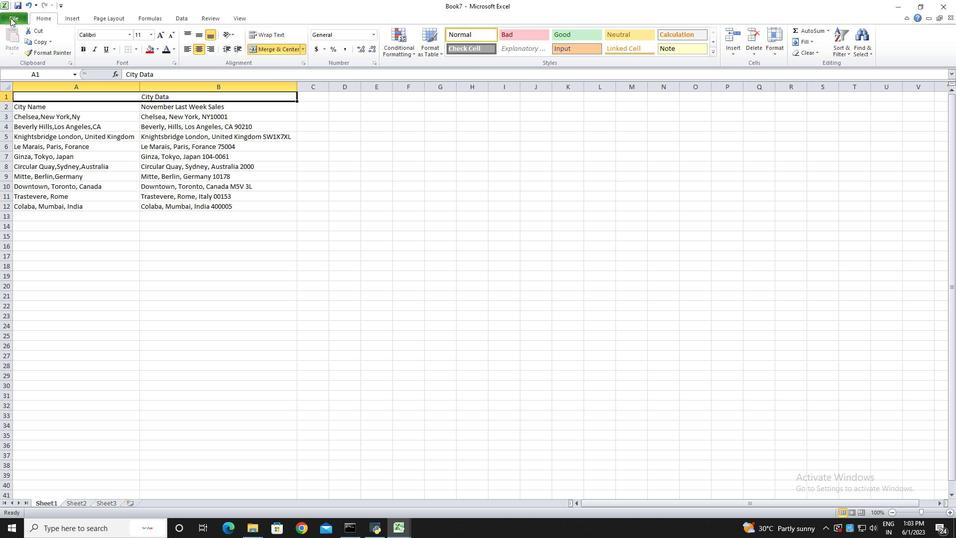 
Action: Mouse moved to (47, 51)
Screenshot: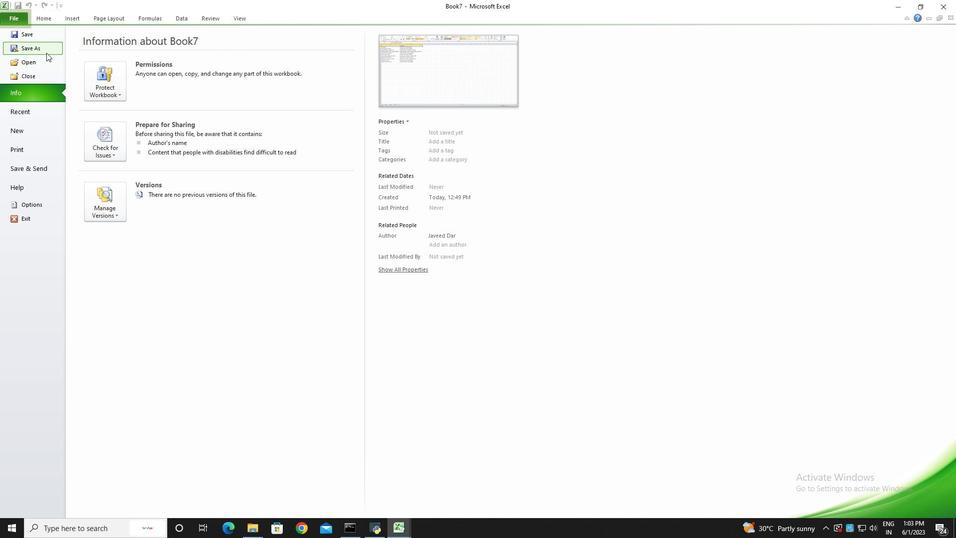
Action: Mouse pressed left at (47, 51)
Screenshot: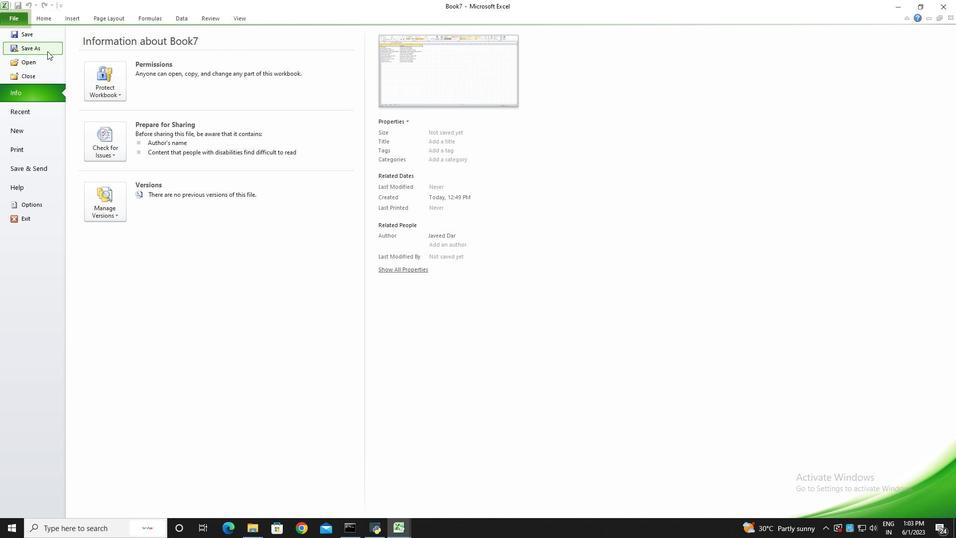 
Action: Key pressed <Key.shift>Sales<Key.shift>Performance<Key.shift_r><Key.shift_r><Key.shift_r><Key.shift_r><Key.shift_r><Key.shift_r><Key.shift_r><Key.shift_r><Key.shift_r><Key.shift_r><Key.shift_r><Key.shift_r><Key.shift_r><Key.shift_r><Key.shift_r><Key.shift_r><Key.shift_r><Key.shift_r><Key.shift_r><Key.shift_r><Key.shift_r><Key.shift_r><Key.shift_r><Key.shift_r>_2023<Key.enter>
Screenshot: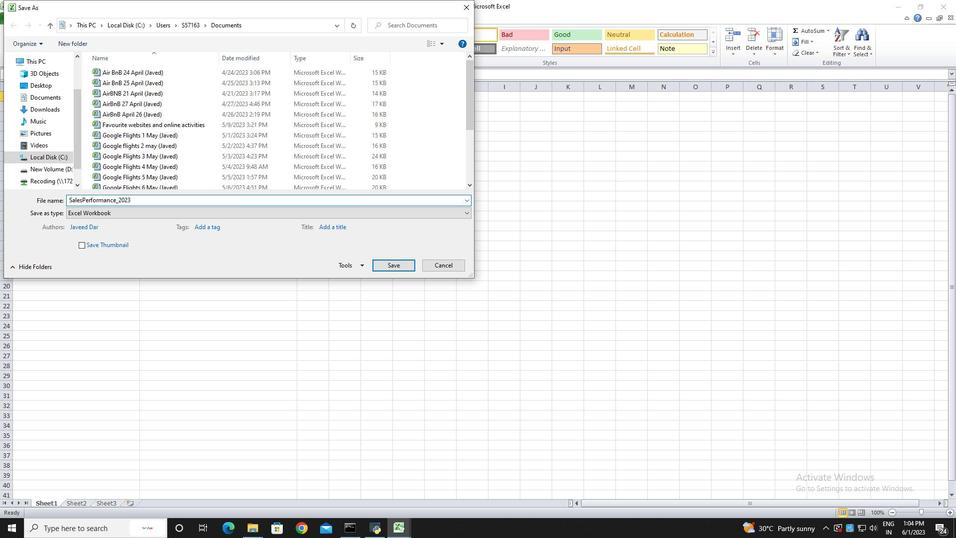 
Action: Mouse moved to (187, 261)
Screenshot: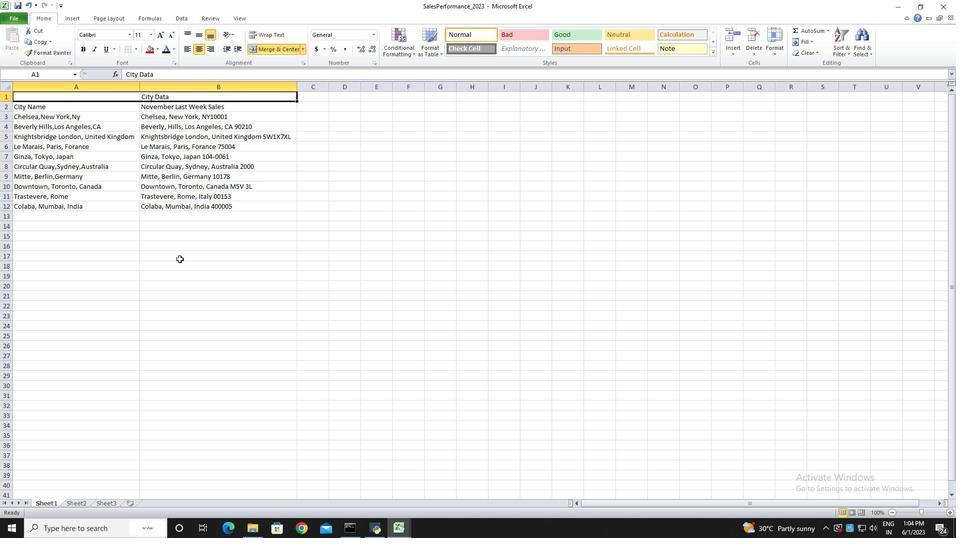 
